 Task: Open an excel sheet with  and write heading  Discount data  Add 10 product name:-  'Apple, Banana, _x000D_
Orange, Tomato, Potato, Onion, Carrot, Milk, Bread, Eggs (dozen). ' in march Last week sales are  1.99, 0.49, 0.79, 1.29, 0.99, 0.89, 0.69, 2.49, 1.99, 2.99. _x000D_
Discount (%):-  10, 20, 15, 5, 12, 8, 25, 10, 15, 20. Save page analysisQuarterlySales_Report_2023
Action: Mouse moved to (191, 231)
Screenshot: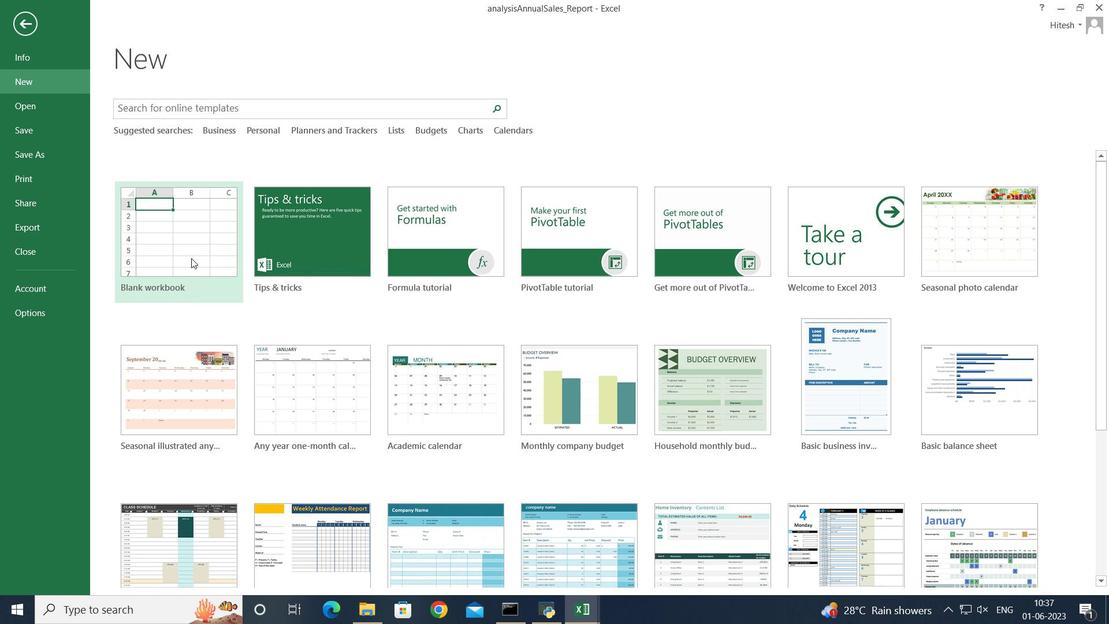 
Action: Mouse pressed left at (191, 231)
Screenshot: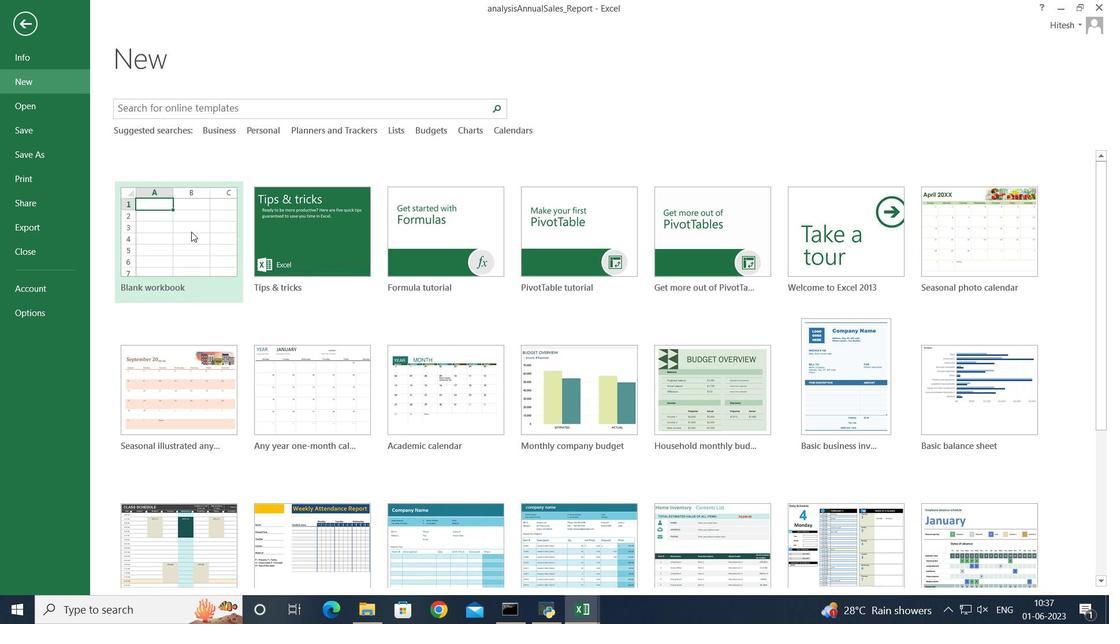 
Action: Mouse moved to (111, 183)
Screenshot: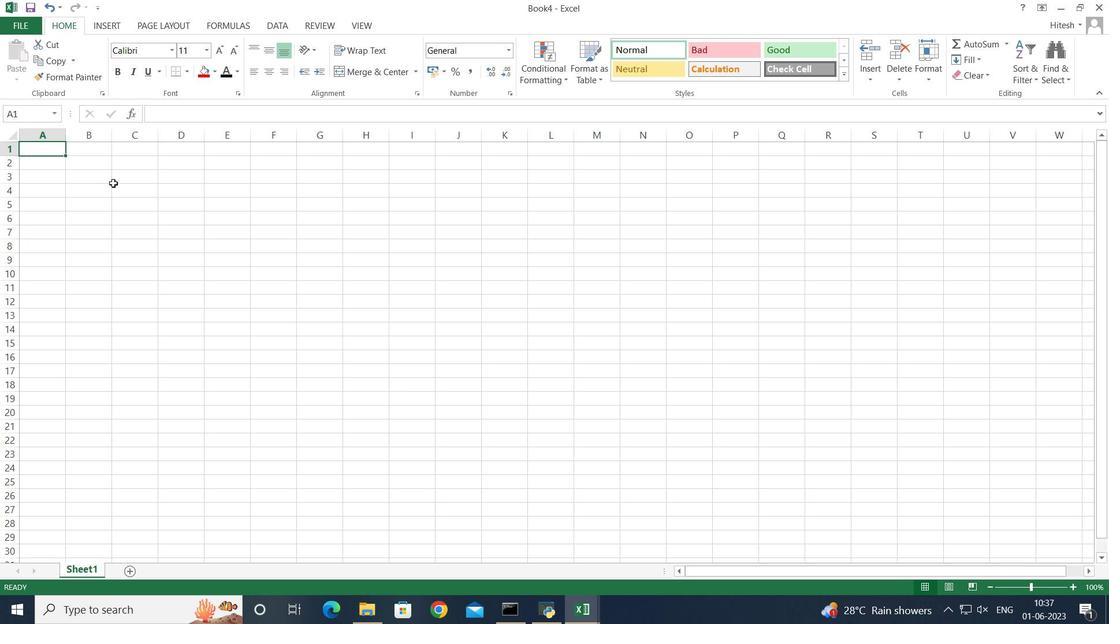 
Action: Key pressed <Key.shift>Discount<Key.space><Key.shift>Data<Key.enter><Key.shift>Name<Key.enter><Key.shift>Apple<Key.enter><Key.shift>Banana<Key.enter><Key.shift><Key.shift><Key.shift><Key.shift><Key.shift><Key.shift>Orange<Key.enter><Key.shift>Tomato<Key.enter><Key.shift><Key.shift><Key.shift><Key.shift><Key.shift><Key.shift><Key.shift><Key.shift><Key.shift><Key.shift>Potato<Key.enter><Key.shift>Onion<Key.enter><Key.shift><Key.shift>Carrot<Key.enter><Key.shift>Milk<Key.enter><Key.shift>Bread<Key.enter><Key.shift>Eggs<Key.space><Key.shift_r><Key.shift_r><Key.shift_r><Key.shift_r>(dozen<Key.shift_r><Key.shift_r><Key.shift_r><Key.shift_r><Key.shift_r><Key.shift_r><Key.shift_r><Key.shift_r><Key.shift_r><Key.shift_r>)<Key.enter>
Screenshot: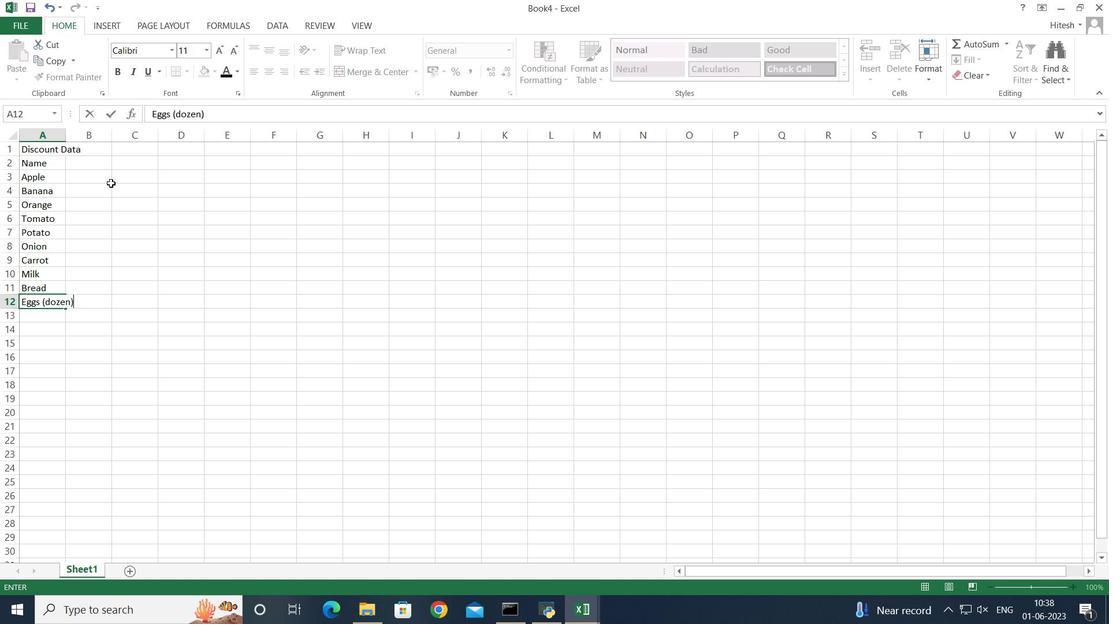 
Action: Mouse moved to (89, 167)
Screenshot: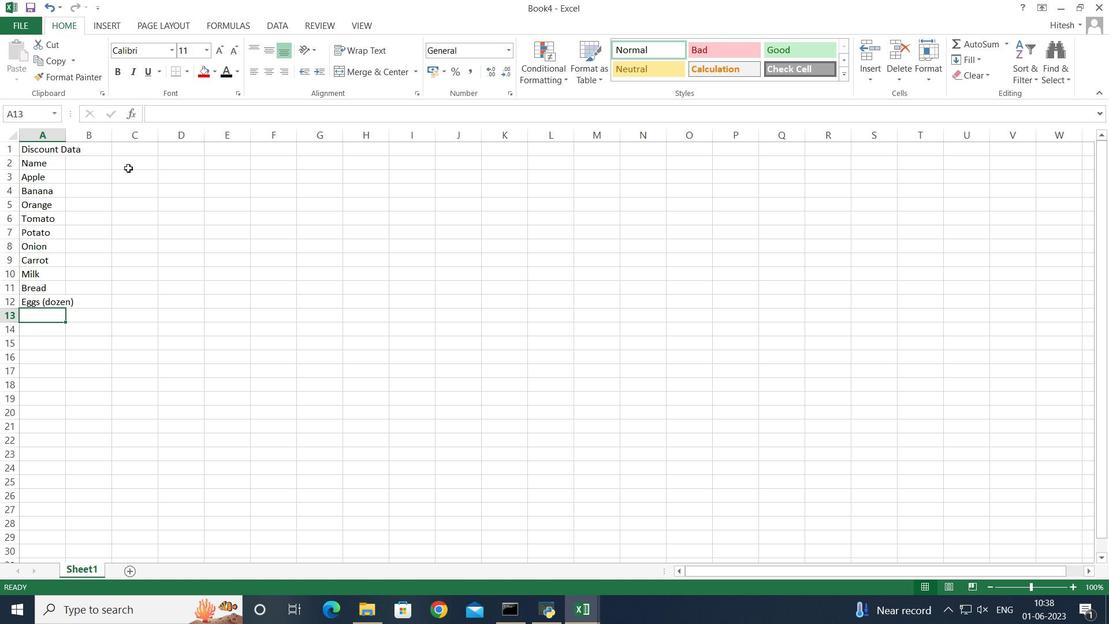 
Action: Mouse pressed left at (89, 167)
Screenshot: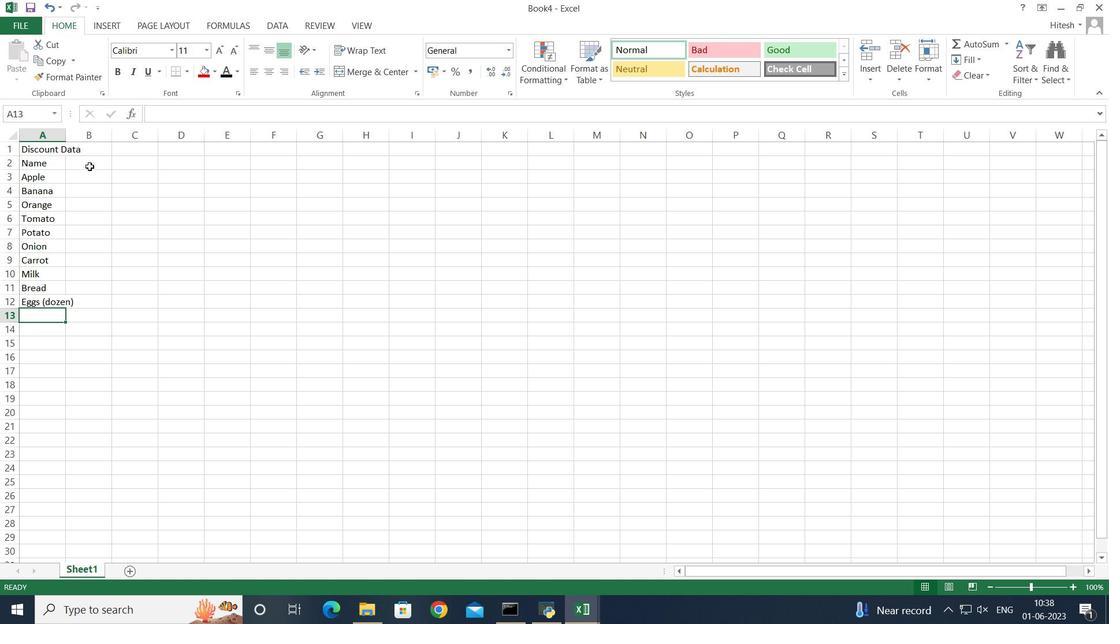 
Action: Key pressed <Key.shift><Key.shift><Key.shift><Key.shift><Key.shift><Key.shift><Key.shift><Key.shift><Key.shift><Key.shift><Key.shift><Key.shift>March<Key.space><Key.shift>Last<Key.space><Key.shift>Week<Key.space><Key.shift>Sales<Key.enter>1.99<Key.enter>0.49<Key.enter>0.79<Key.enter>1.29<Key.enter>0.99<Key.enter>0.89<Key.enter>0.69<Key.enter>0<Key.backspace>2.49<Key.enter>1.99<Key.enter>2.99<Key.enter>
Screenshot: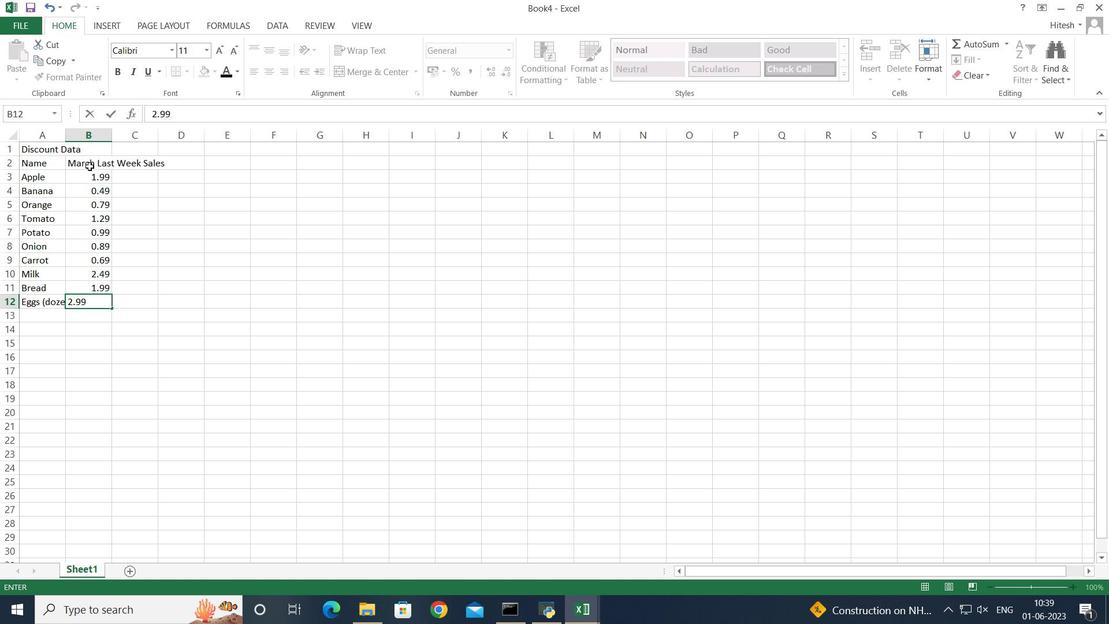 
Action: Mouse moved to (142, 162)
Screenshot: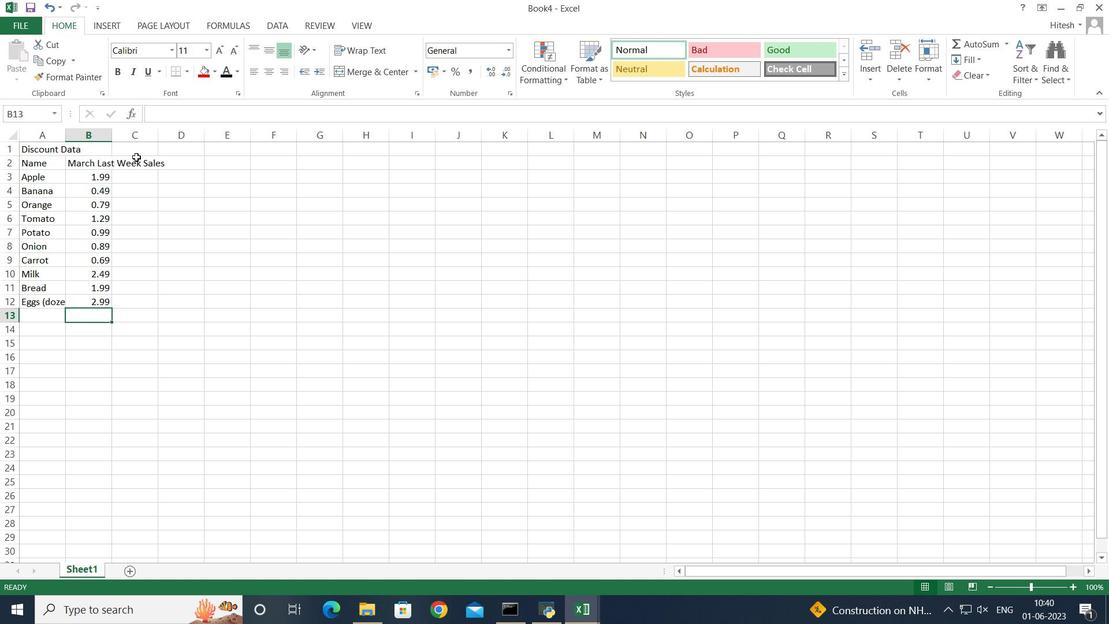 
Action: Mouse pressed left at (142, 162)
Screenshot: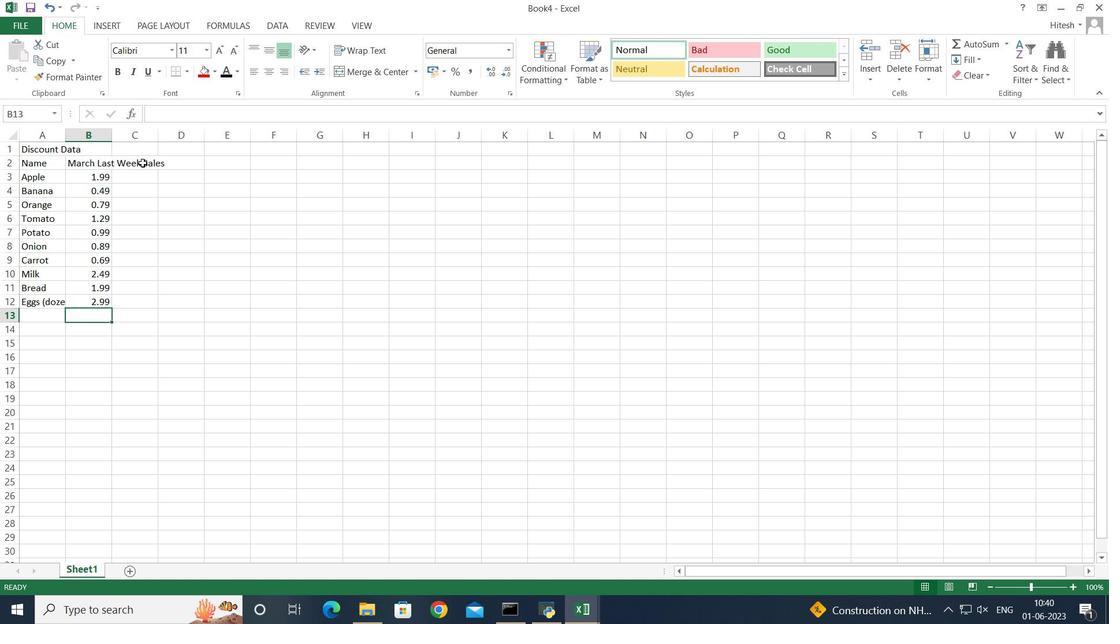 
Action: Key pressed <Key.shift>Do<Key.backspace>iscount<Key.space><Key.shift_r>(<Key.shift>%<Key.shift_r>)<Key.enter>
Screenshot: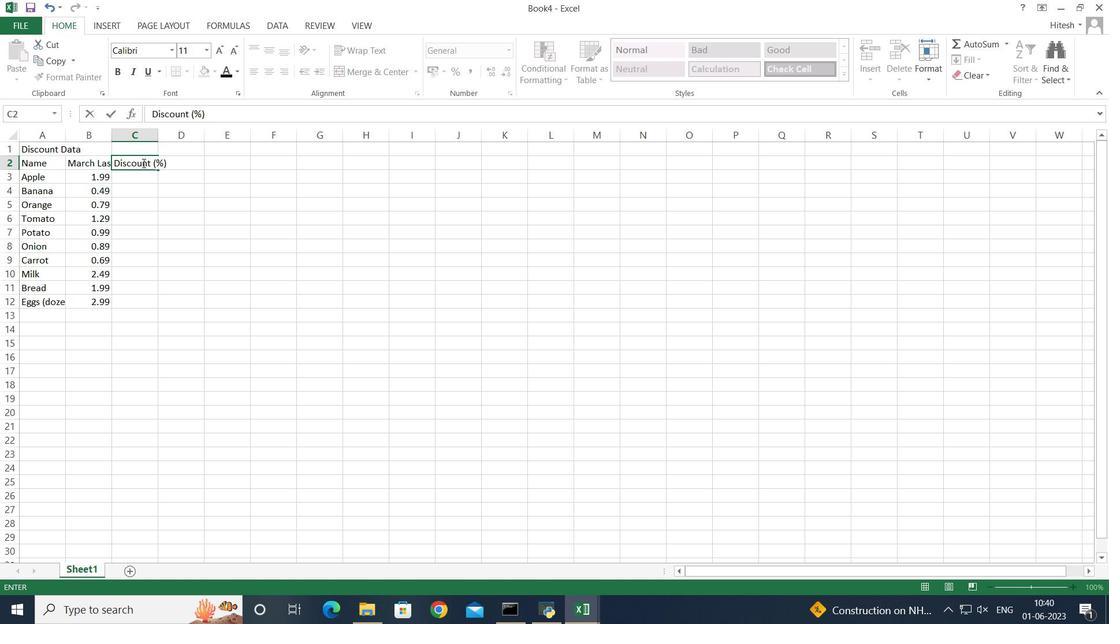 
Action: Mouse moved to (171, 156)
Screenshot: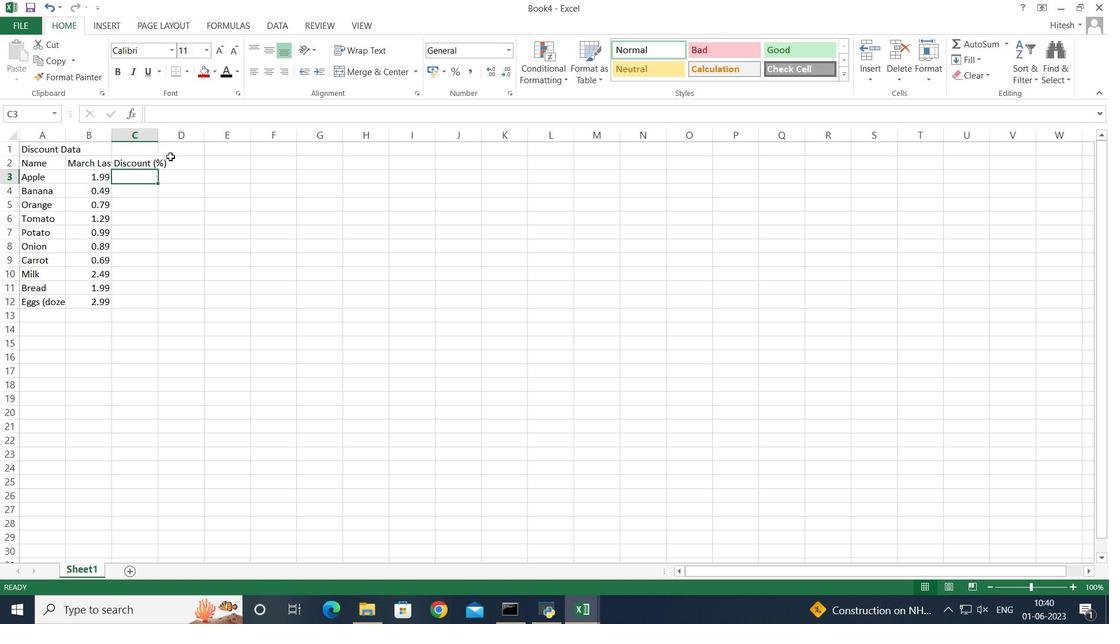 
Action: Key pressed 10<Key.enter>20<Key.shift_r>15<Key.shift_r>5<Key.shift_r>12<Key.shift_r><Key.backspace><Key.backspace><Key.backspace><Key.backspace><Key.backspace><Key.enter>15<Key.enter>5<Key.enter>12<Key.enter>8<Key.enter>25<Key.enter>10<Key.enter>15<Key.enter>20<Key.enter>
Screenshot: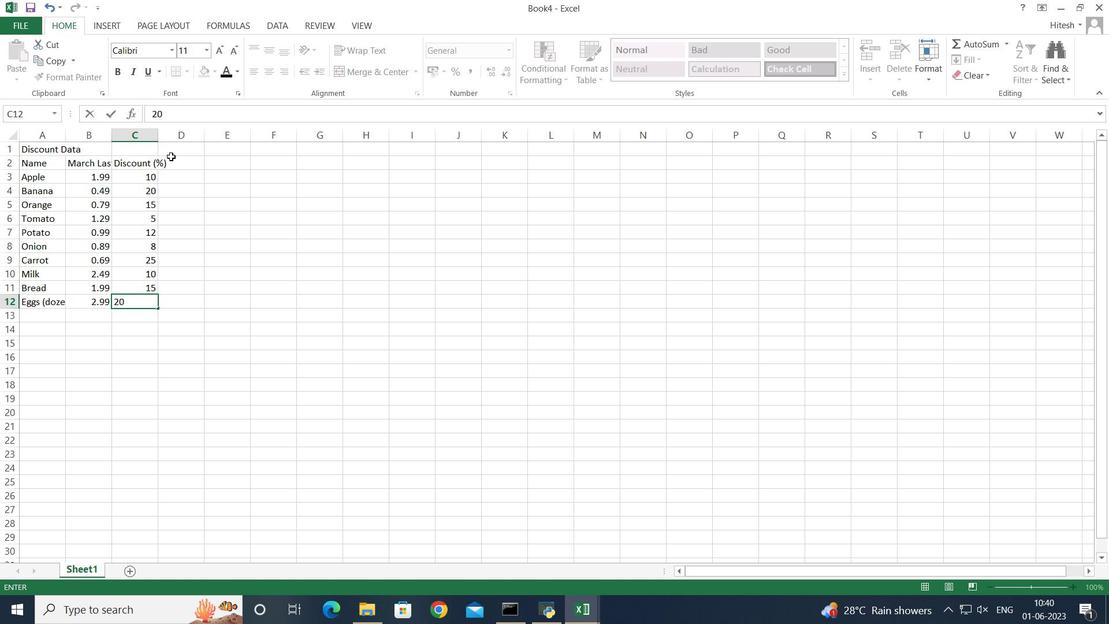 
Action: Mouse moved to (37, 149)
Screenshot: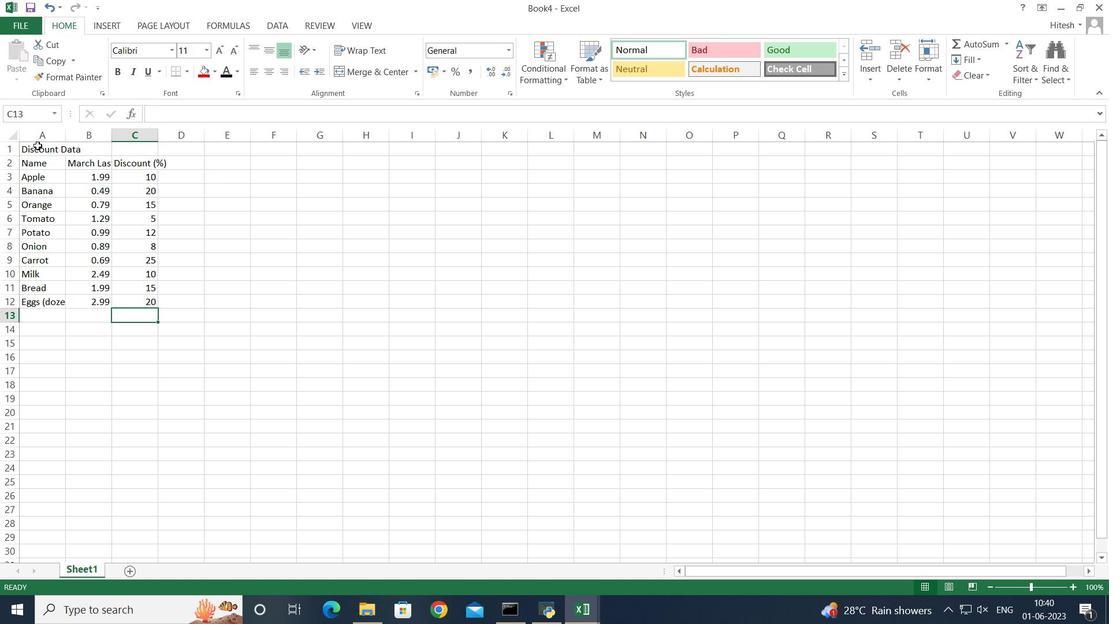 
Action: Mouse pressed left at (37, 149)
Screenshot: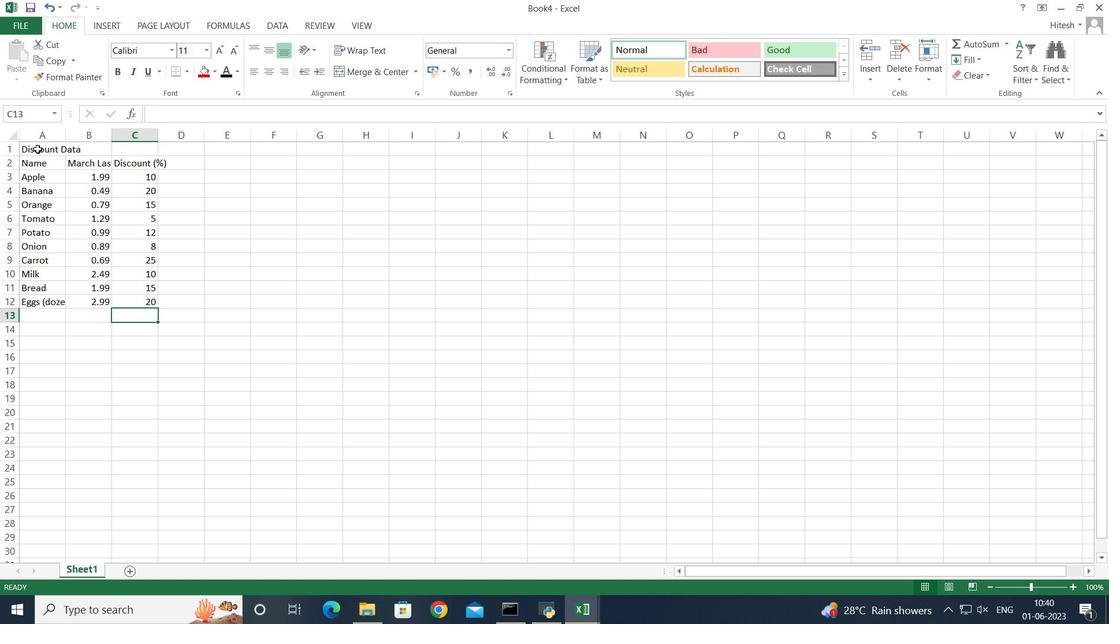 
Action: Key pressed <Key.shift><Key.right><Key.right>
Screenshot: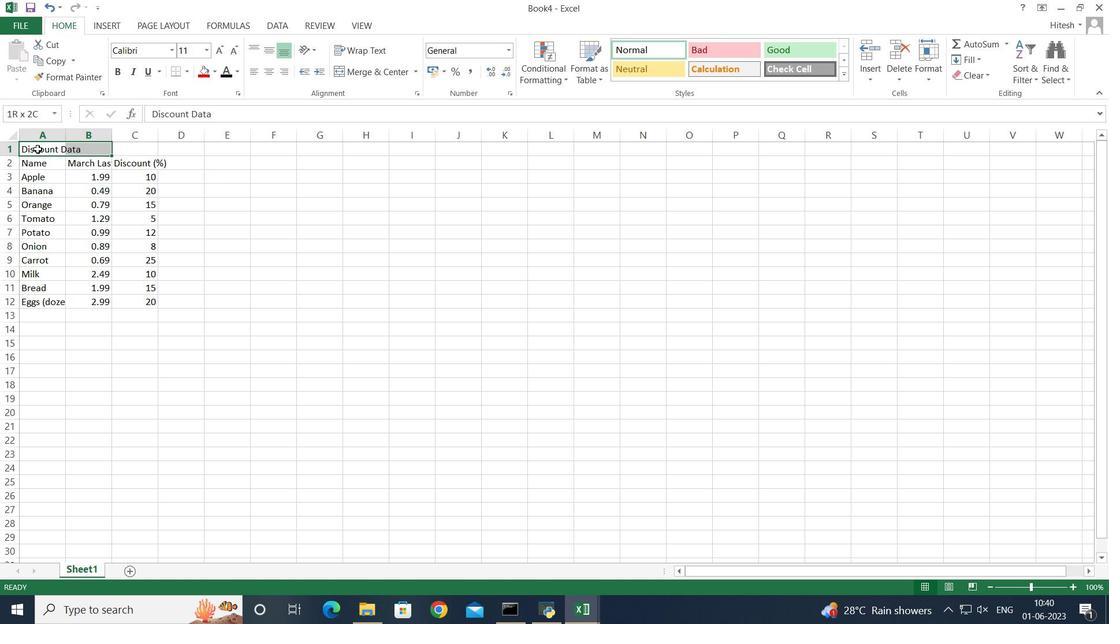 
Action: Mouse moved to (351, 69)
Screenshot: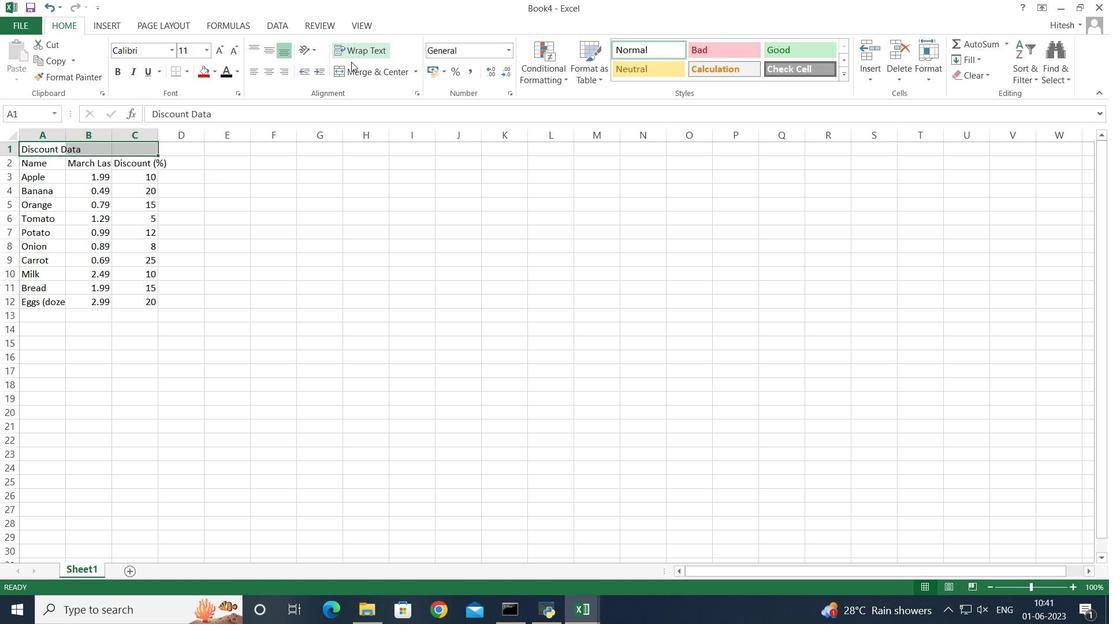 
Action: Mouse pressed left at (351, 69)
Screenshot: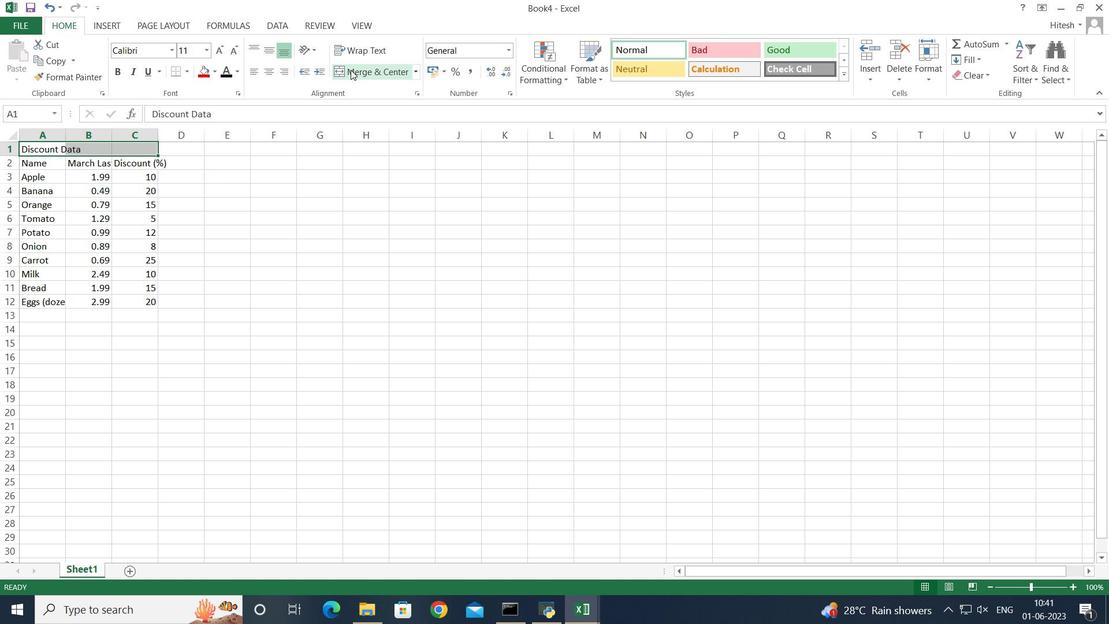 
Action: Mouse moved to (131, 136)
Screenshot: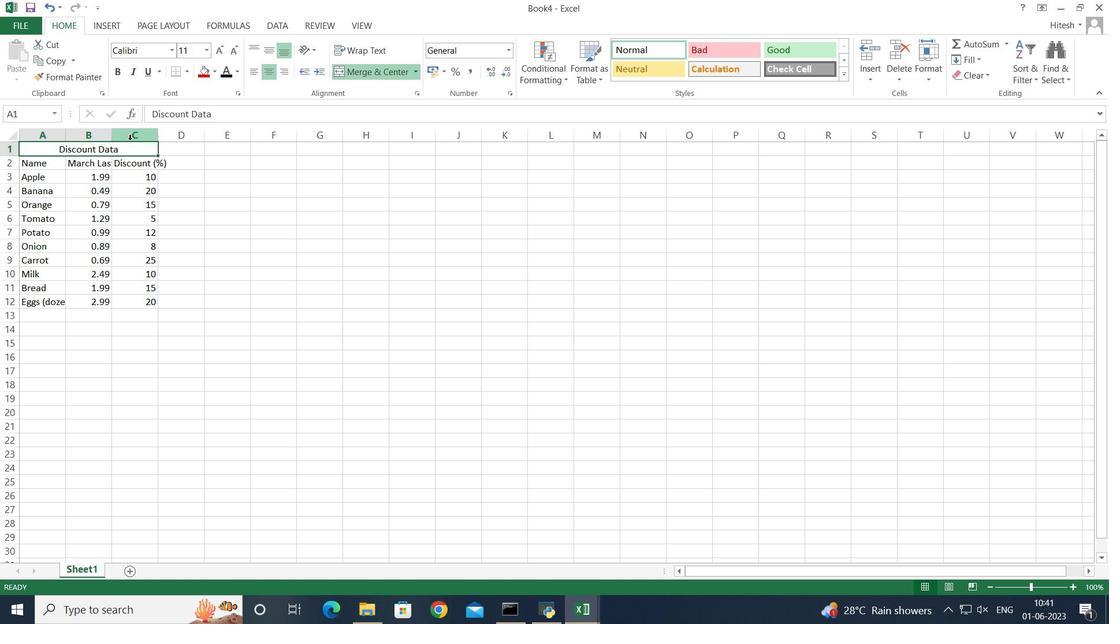 
Action: Mouse pressed left at (131, 136)
Screenshot: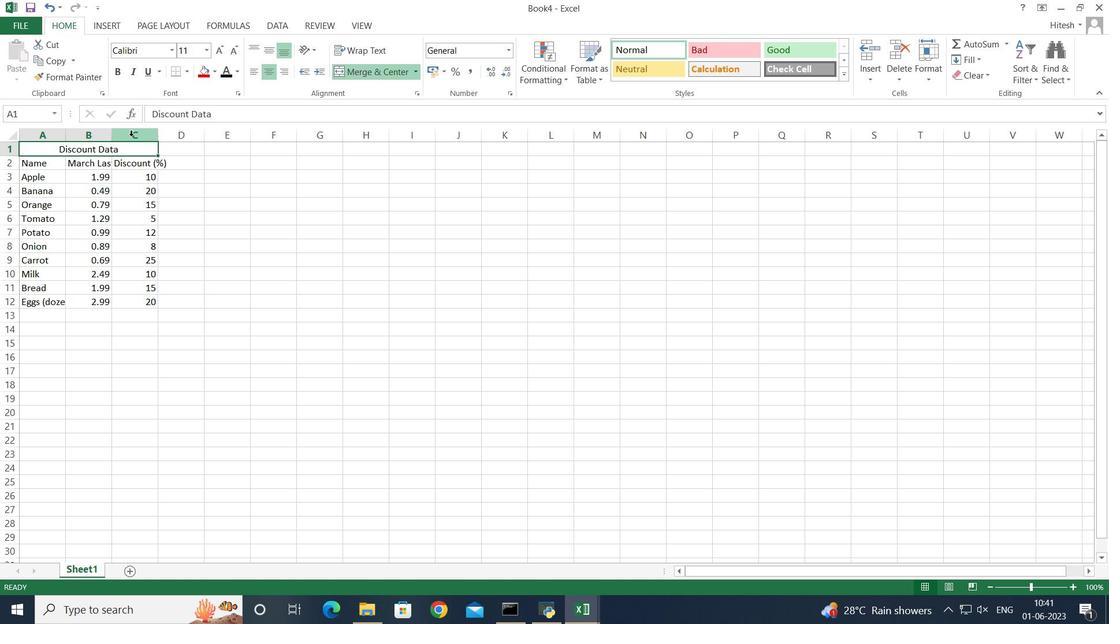 
Action: Mouse moved to (156, 136)
Screenshot: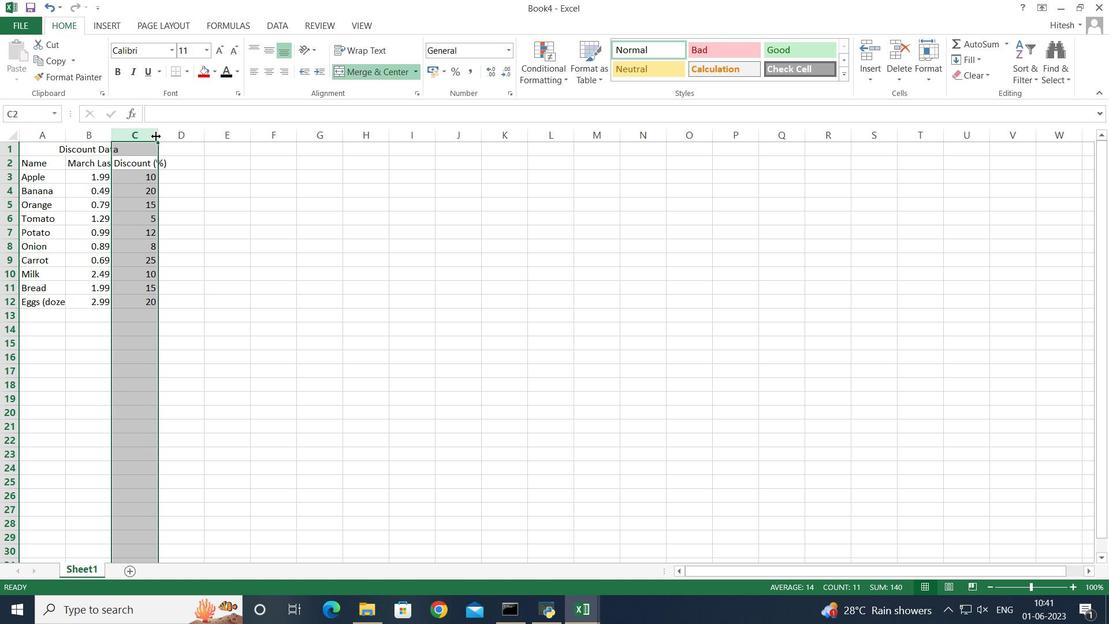 
Action: Mouse pressed left at (156, 136)
Screenshot: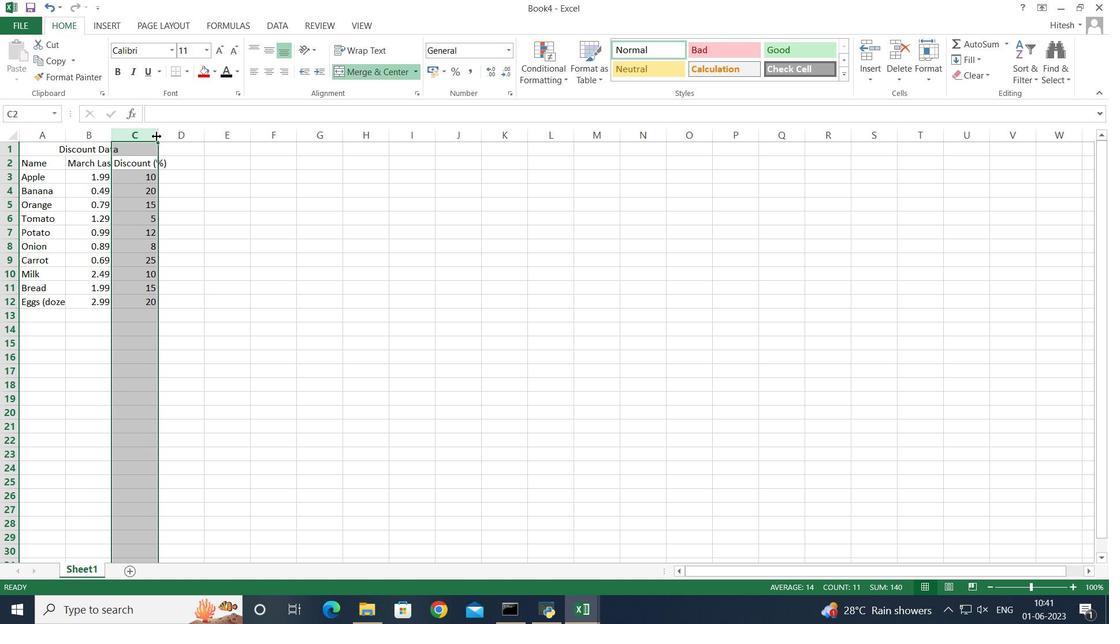 
Action: Mouse moved to (12, 138)
Screenshot: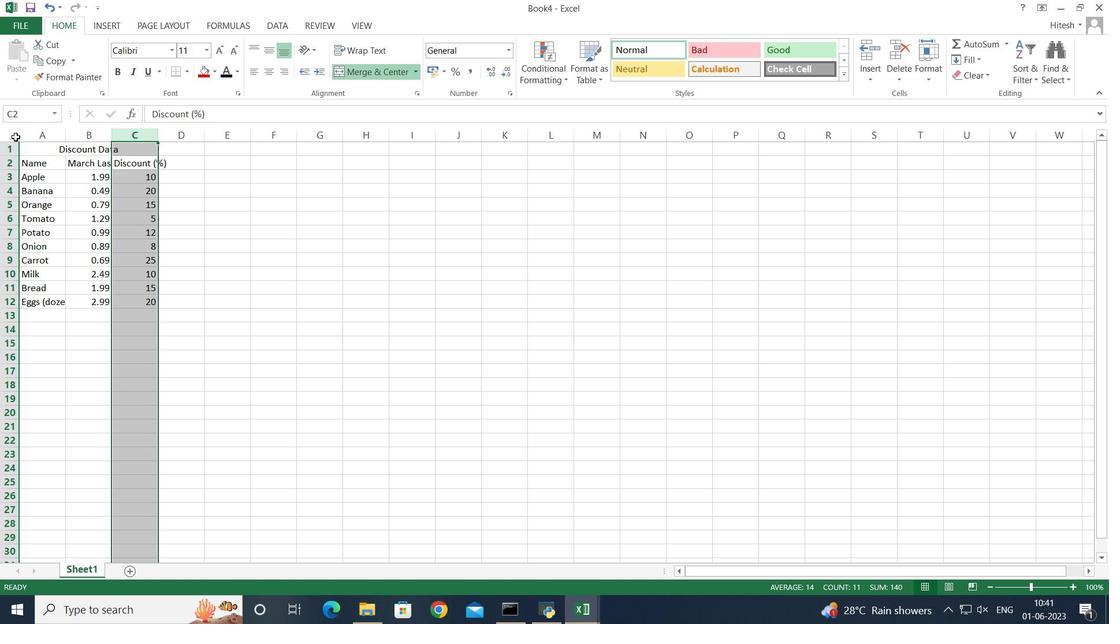 
Action: Mouse pressed left at (12, 138)
Screenshot: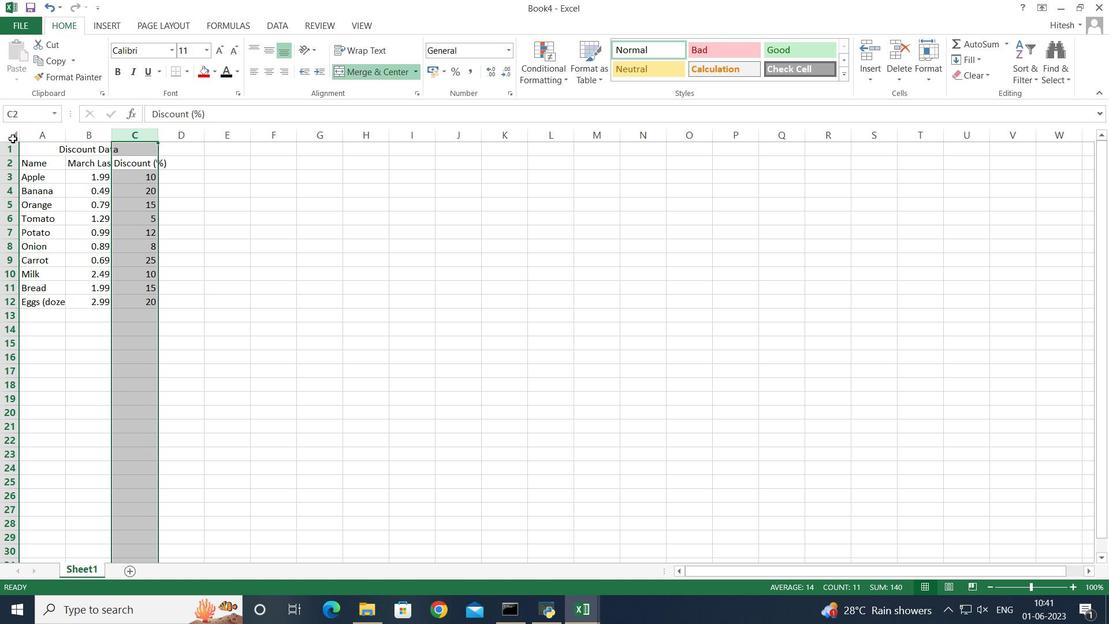 
Action: Mouse moved to (63, 136)
Screenshot: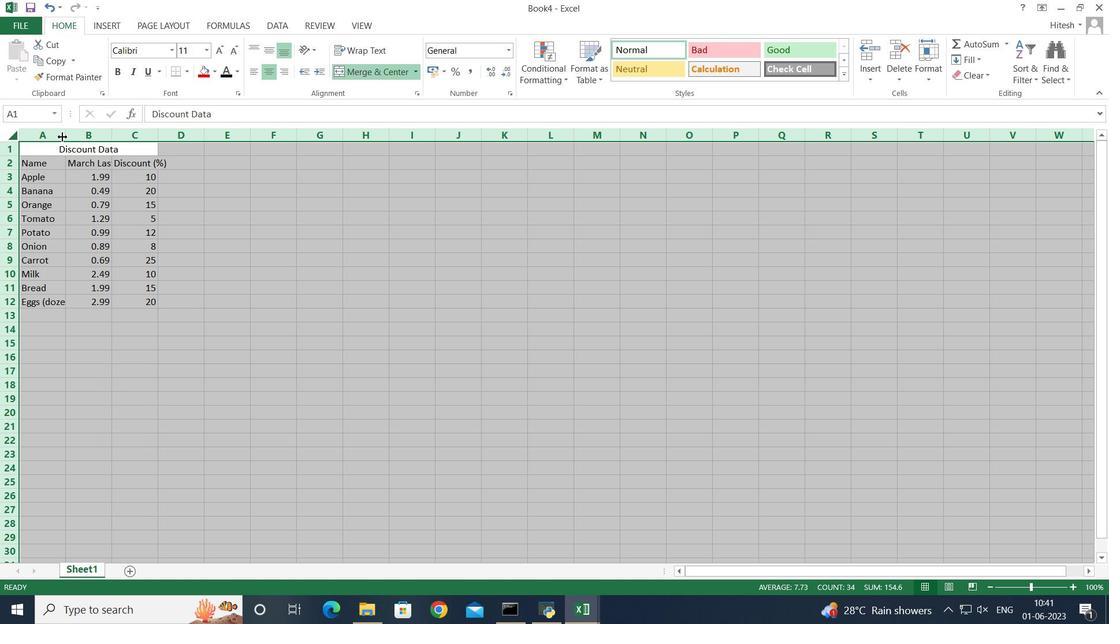 
Action: Mouse pressed left at (63, 136)
Screenshot: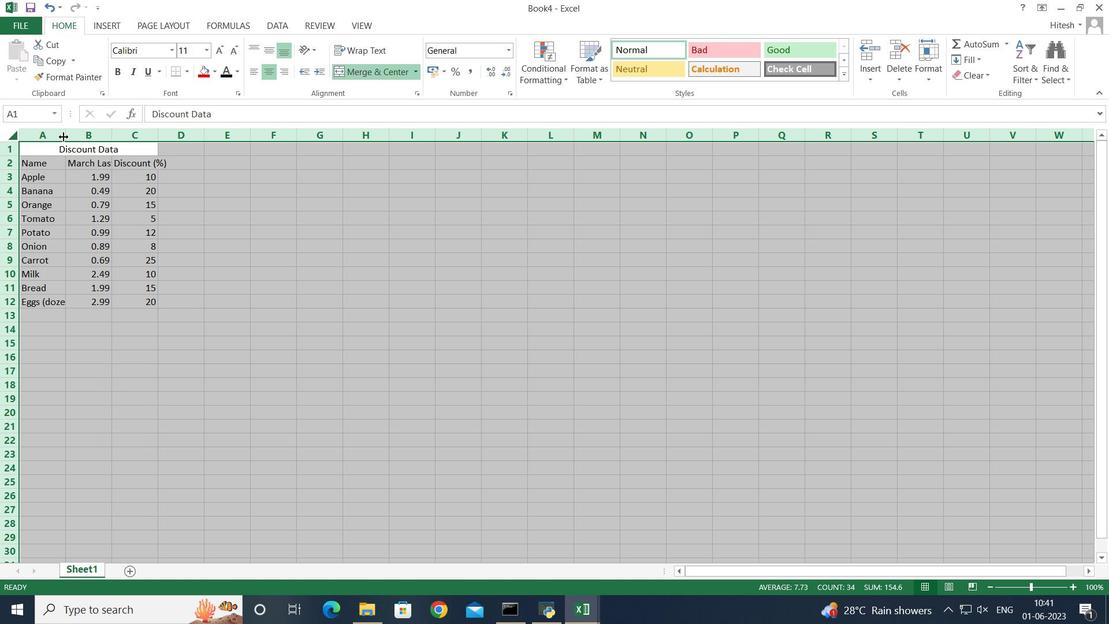 
Action: Mouse pressed left at (63, 136)
Screenshot: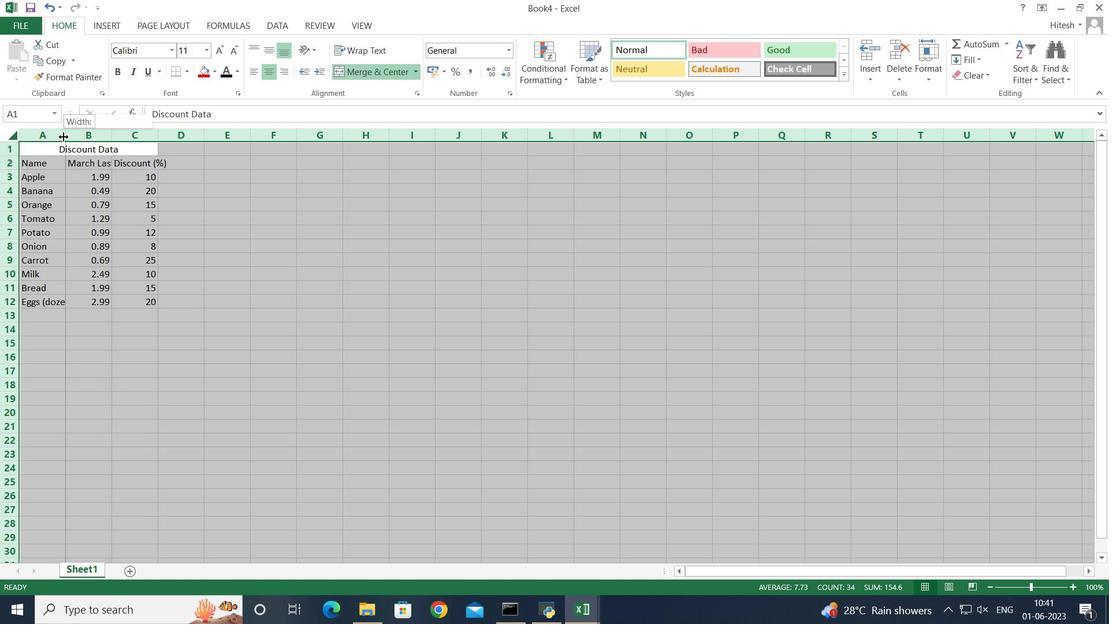 
Action: Mouse moved to (162, 383)
Screenshot: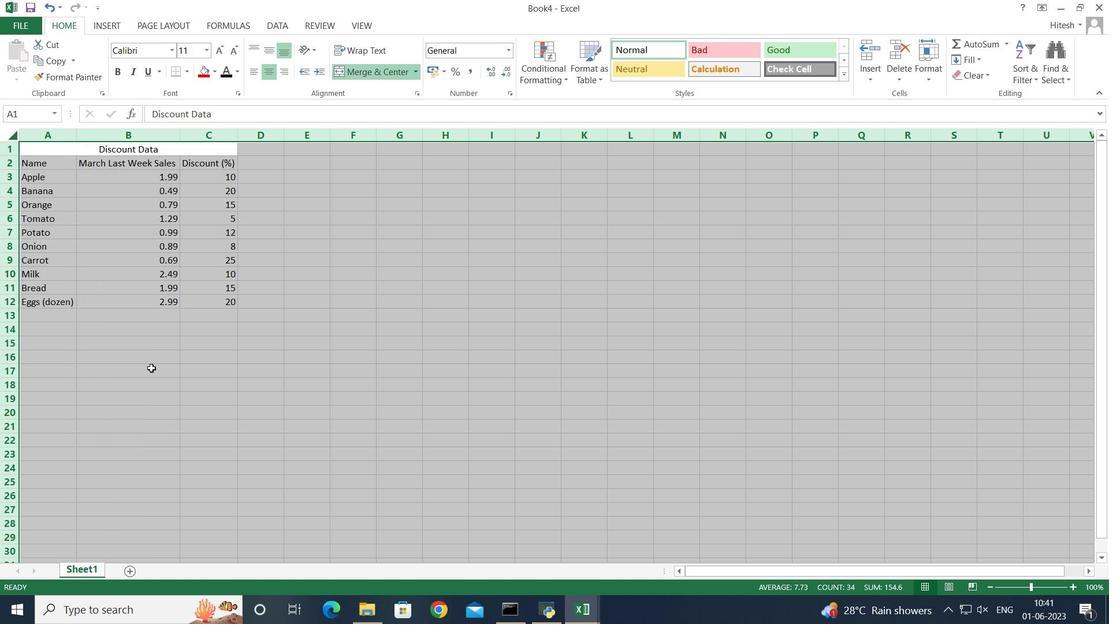 
Action: Mouse pressed left at (162, 383)
Screenshot: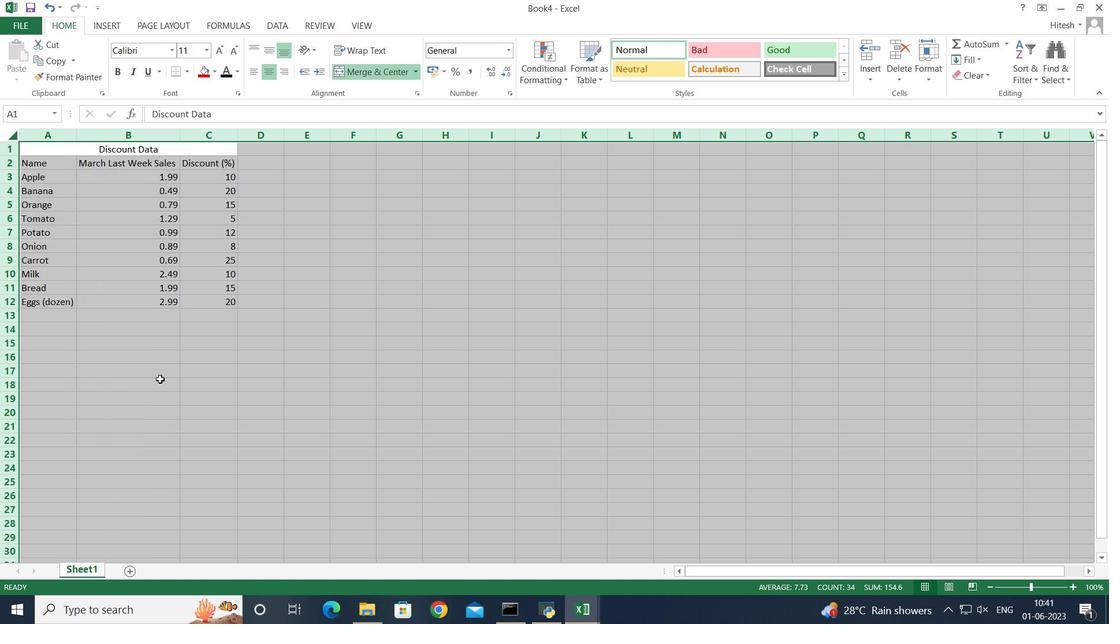 
Action: Mouse moved to (27, 21)
Screenshot: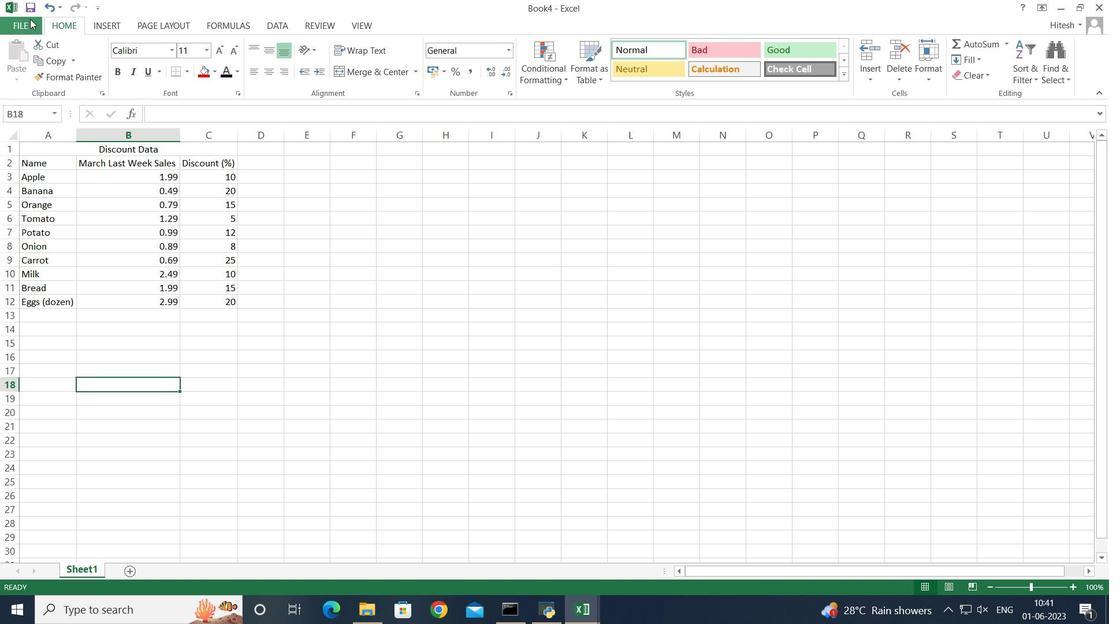 
Action: Mouse pressed left at (27, 21)
Screenshot: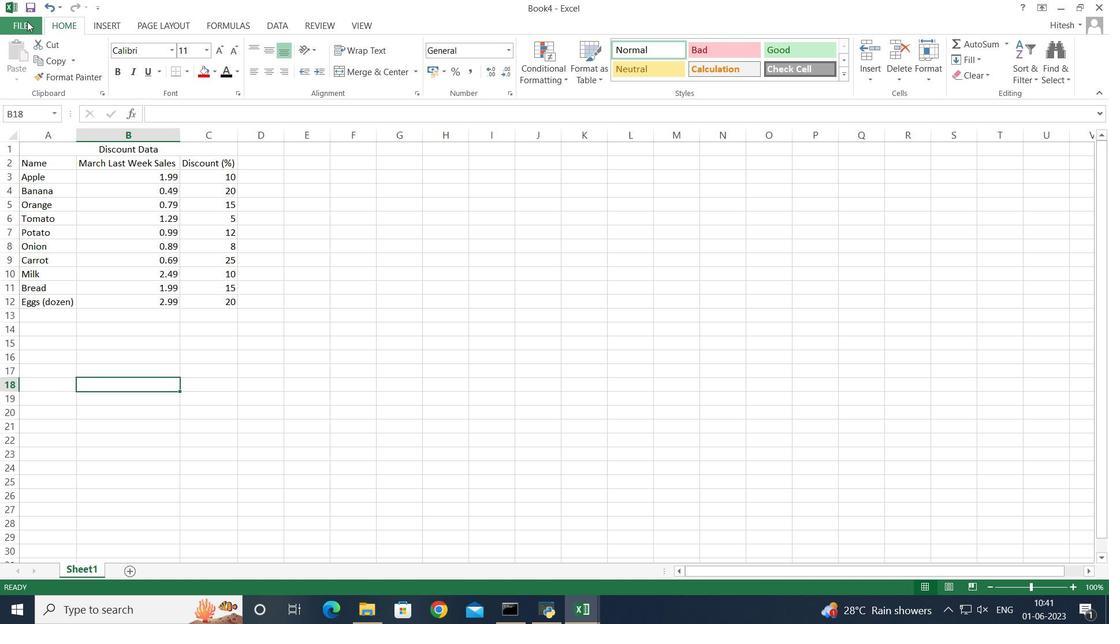 
Action: Mouse moved to (50, 130)
Screenshot: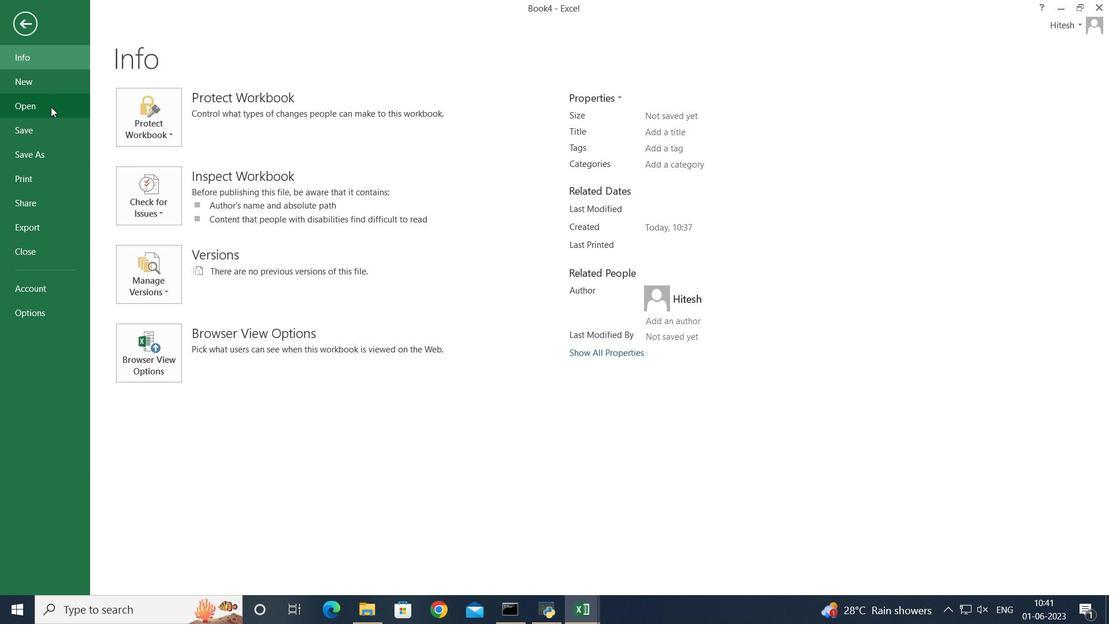
Action: Mouse pressed left at (50, 130)
Screenshot: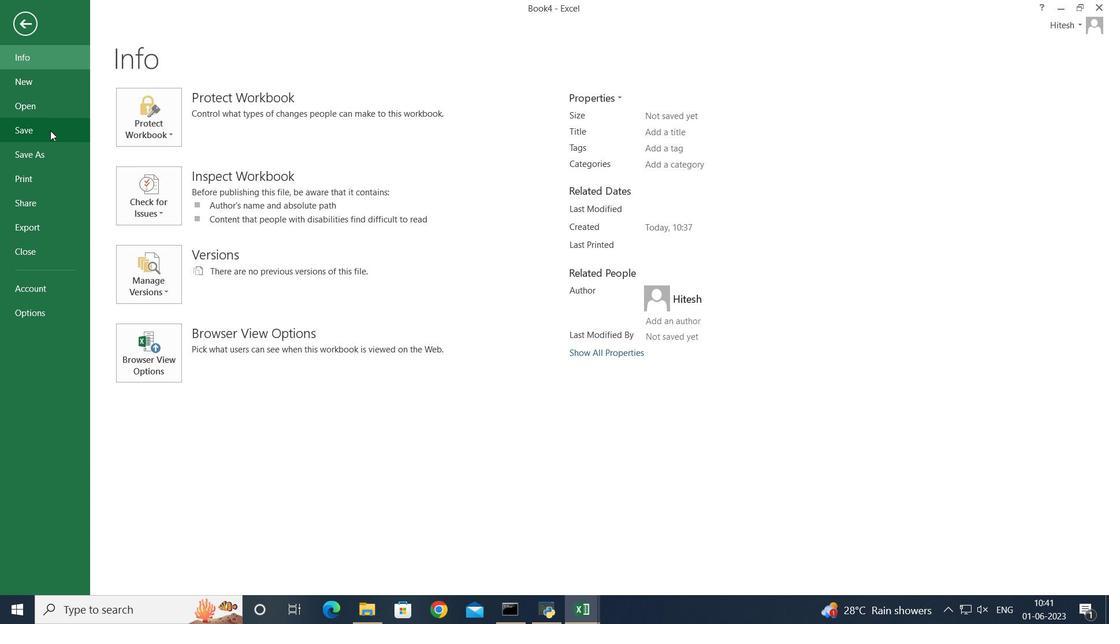 
Action: Mouse moved to (380, 151)
Screenshot: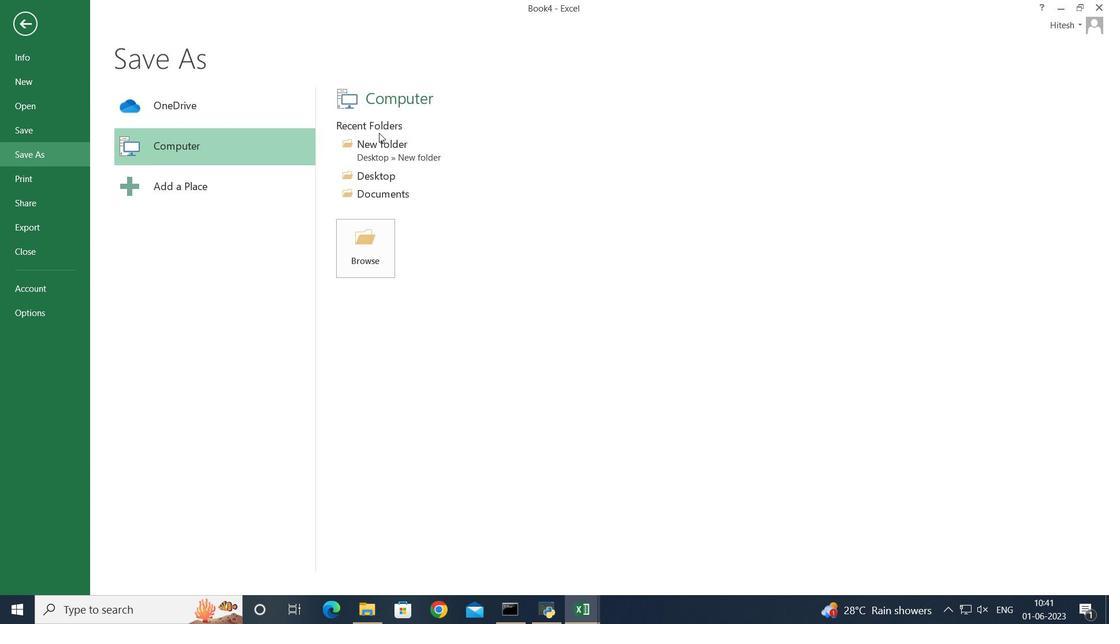 
Action: Mouse pressed left at (380, 151)
Screenshot: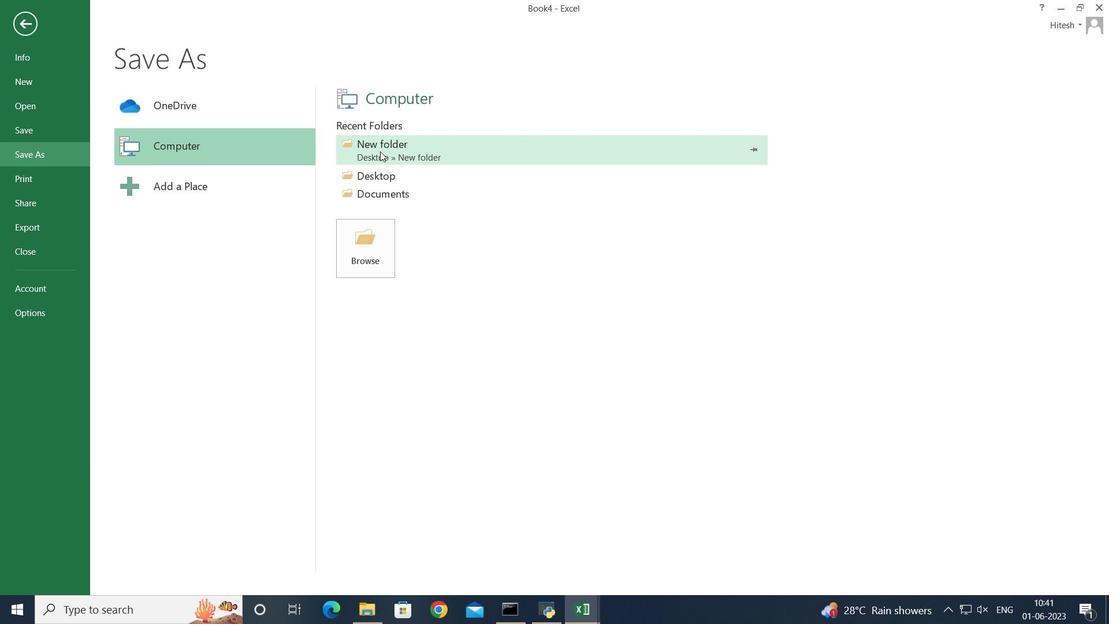 
Action: Mouse moved to (376, 155)
Screenshot: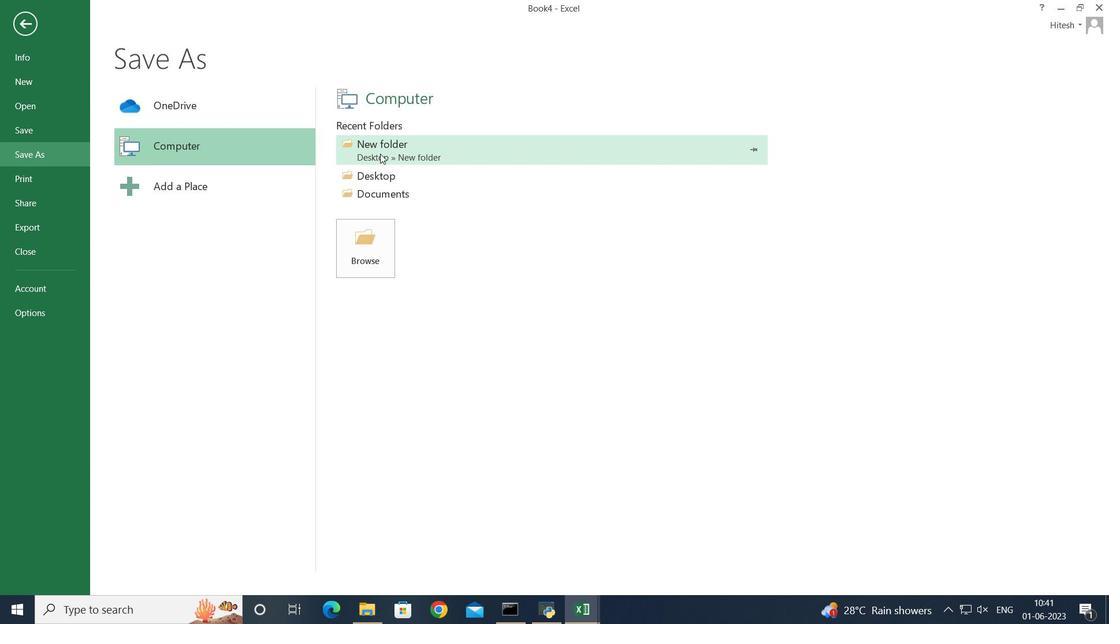 
Action: Key pressed analysis<Key.shift><Key.shift>Quarterly<Key.shift>Sales<Key.shift_r>_<Key.shift>Report<Key.shift_r>_2023
Screenshot: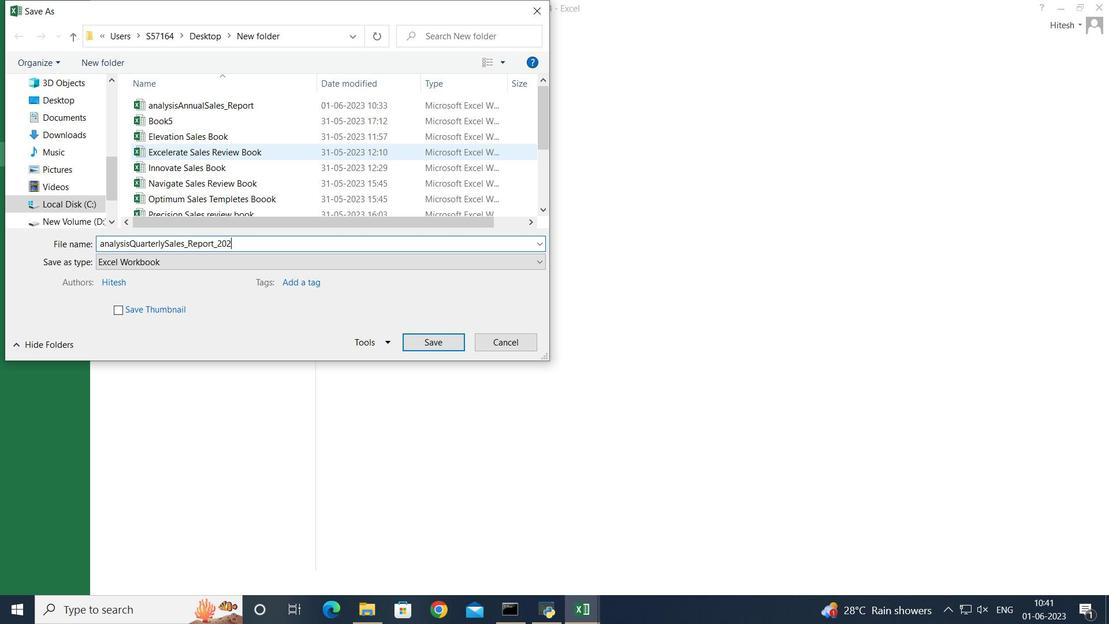 
Action: Mouse moved to (432, 344)
Screenshot: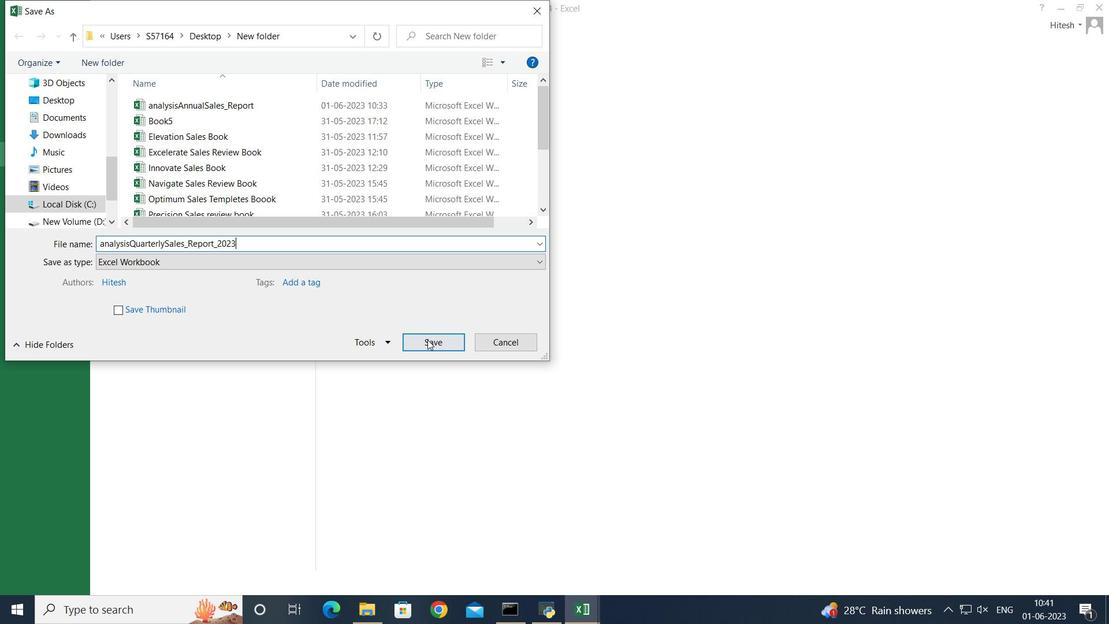 
Action: Mouse pressed left at (432, 344)
Screenshot: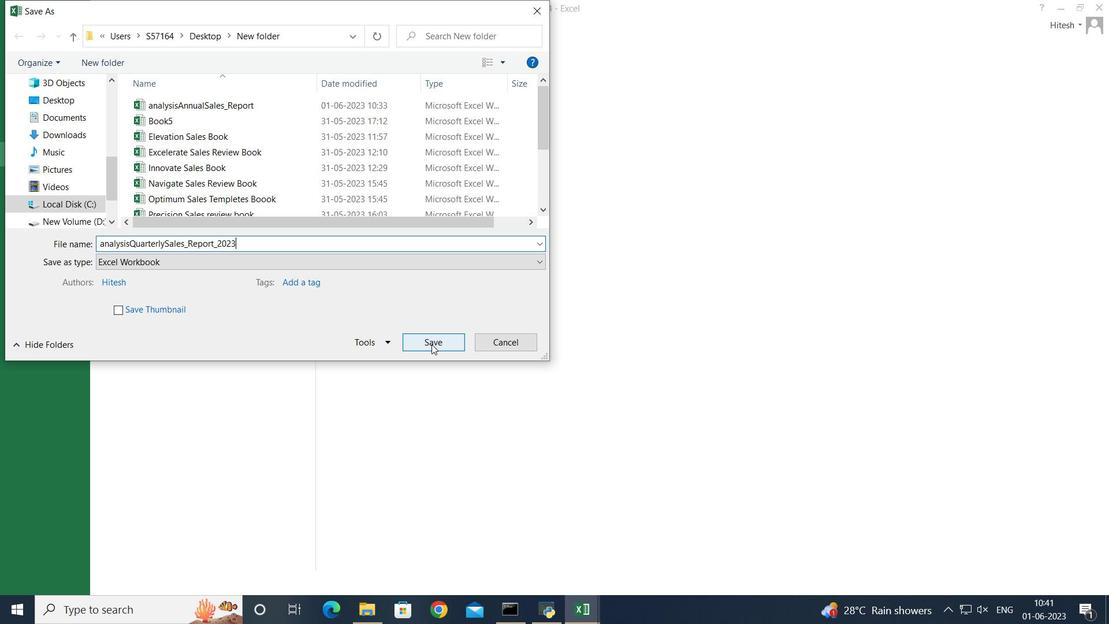 
Action: Mouse moved to (275, 305)
Screenshot: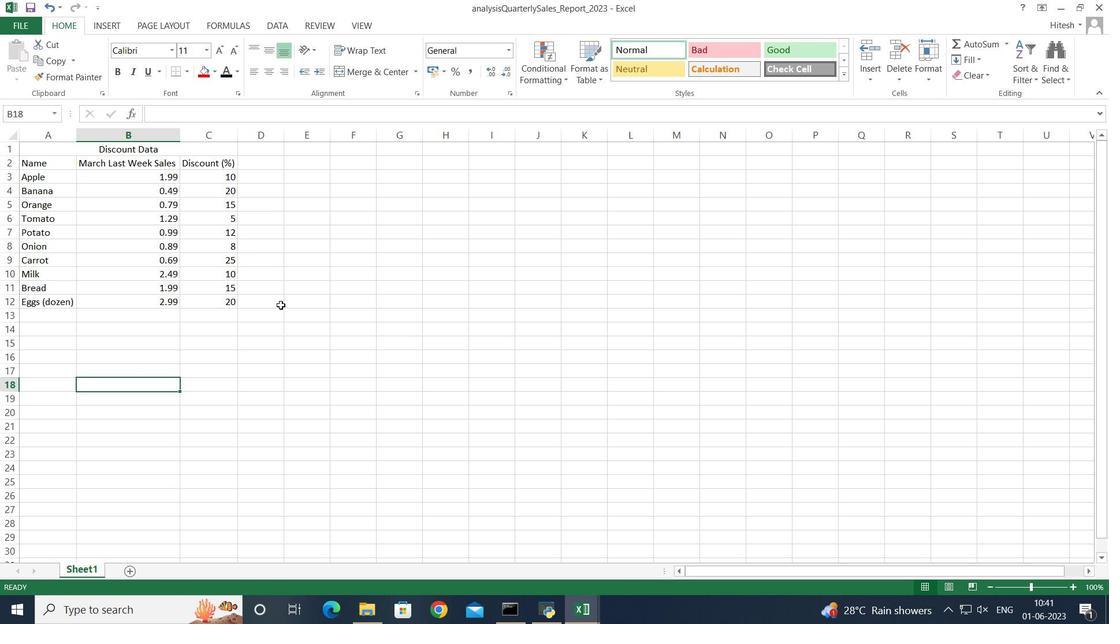 
